 Task: Apply bold to title "Rate".
Action: Mouse pressed left at (61, 407)
Screenshot: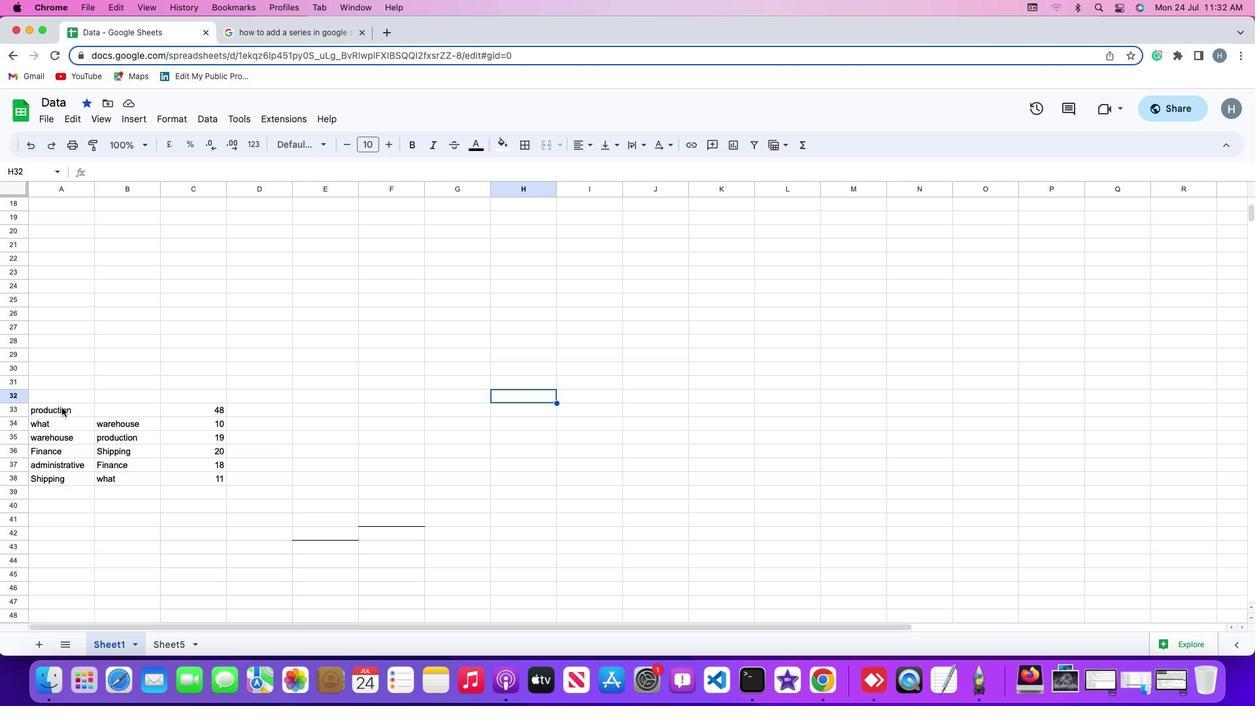 
Action: Mouse pressed left at (61, 407)
Screenshot: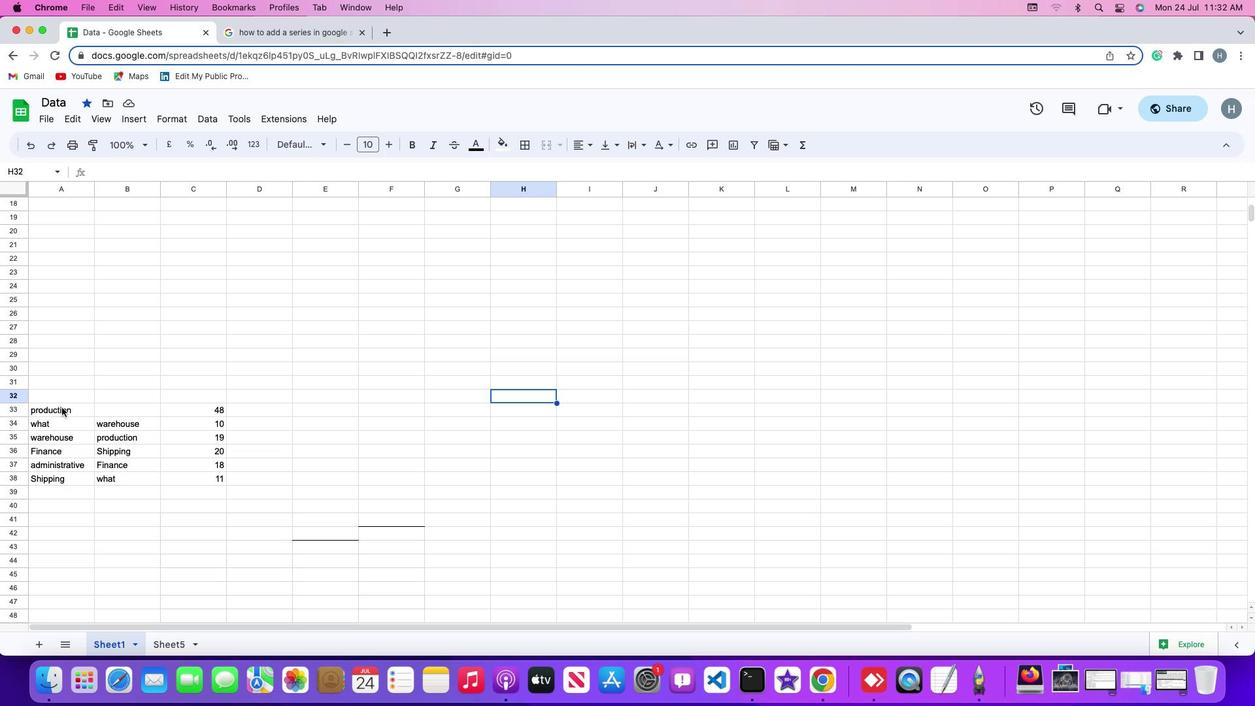 
Action: Mouse moved to (143, 120)
Screenshot: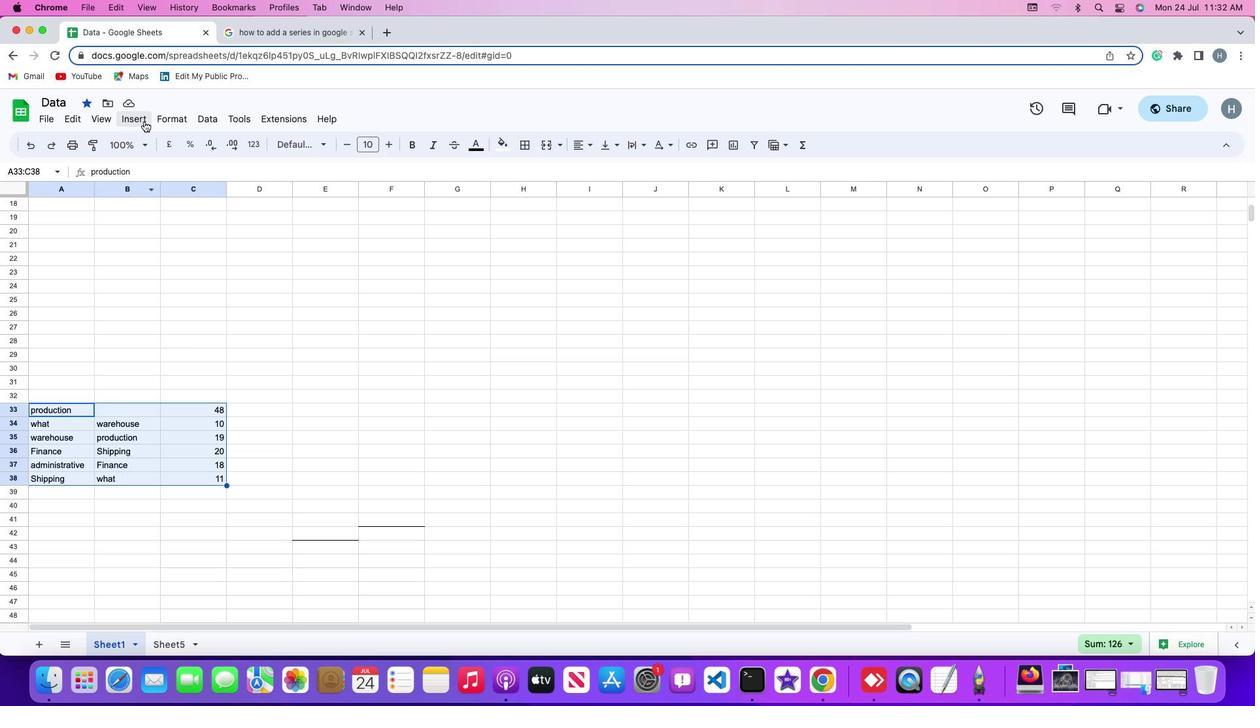 
Action: Mouse pressed left at (143, 120)
Screenshot: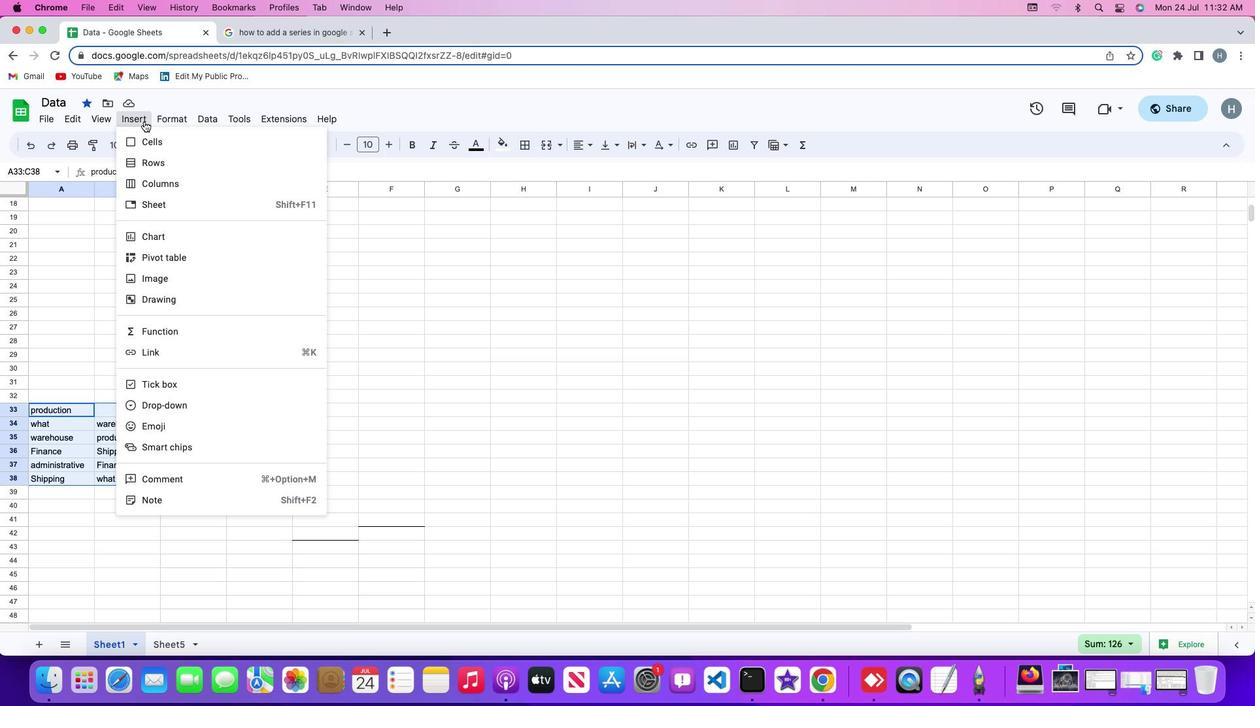 
Action: Mouse moved to (177, 235)
Screenshot: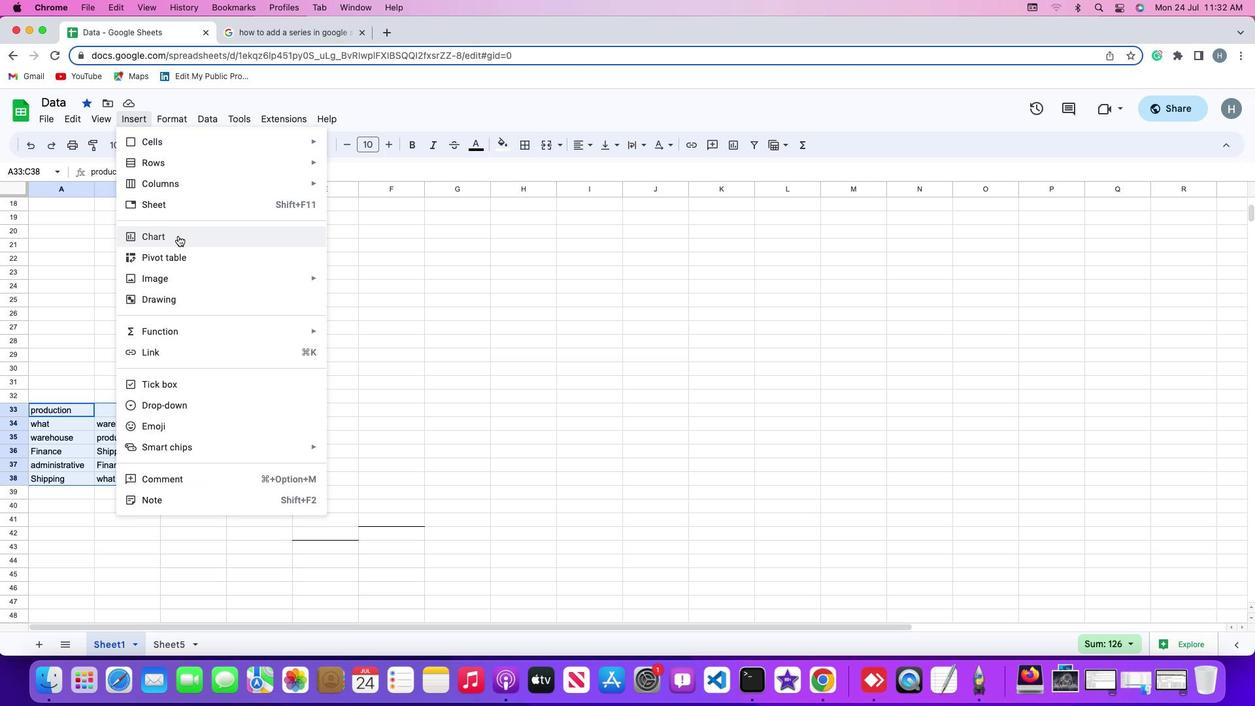 
Action: Mouse pressed left at (177, 235)
Screenshot: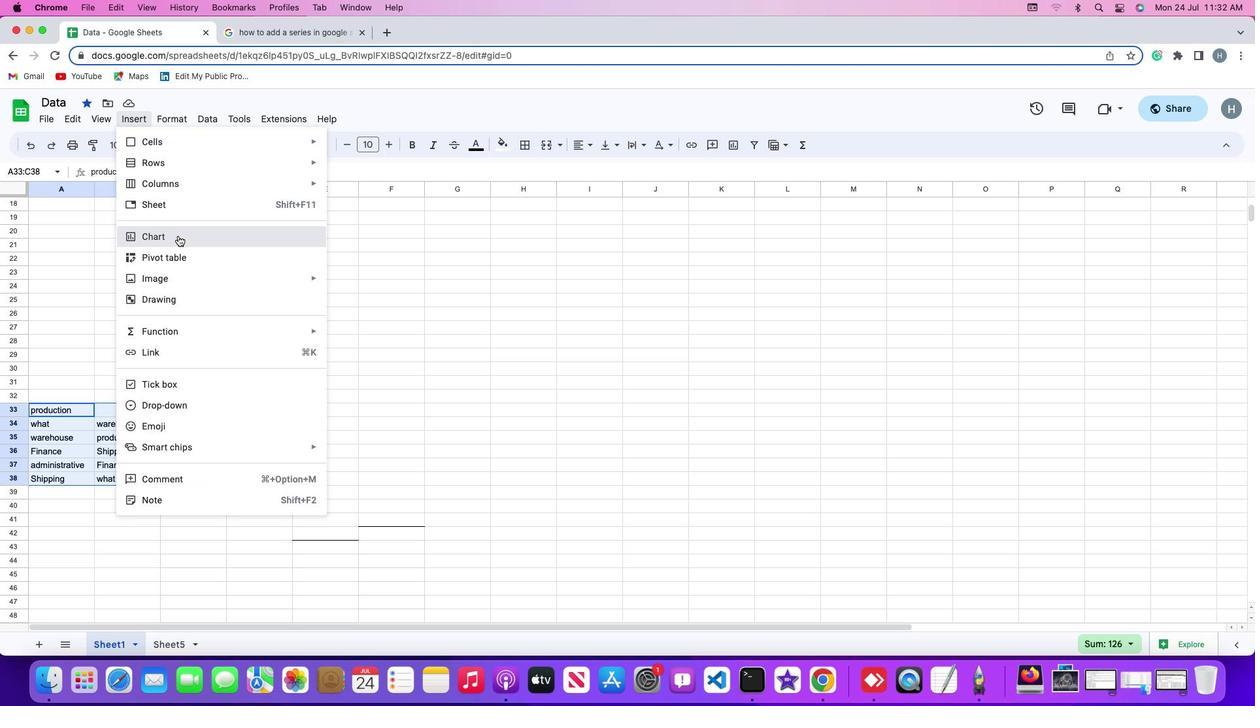 
Action: Mouse moved to (1193, 186)
Screenshot: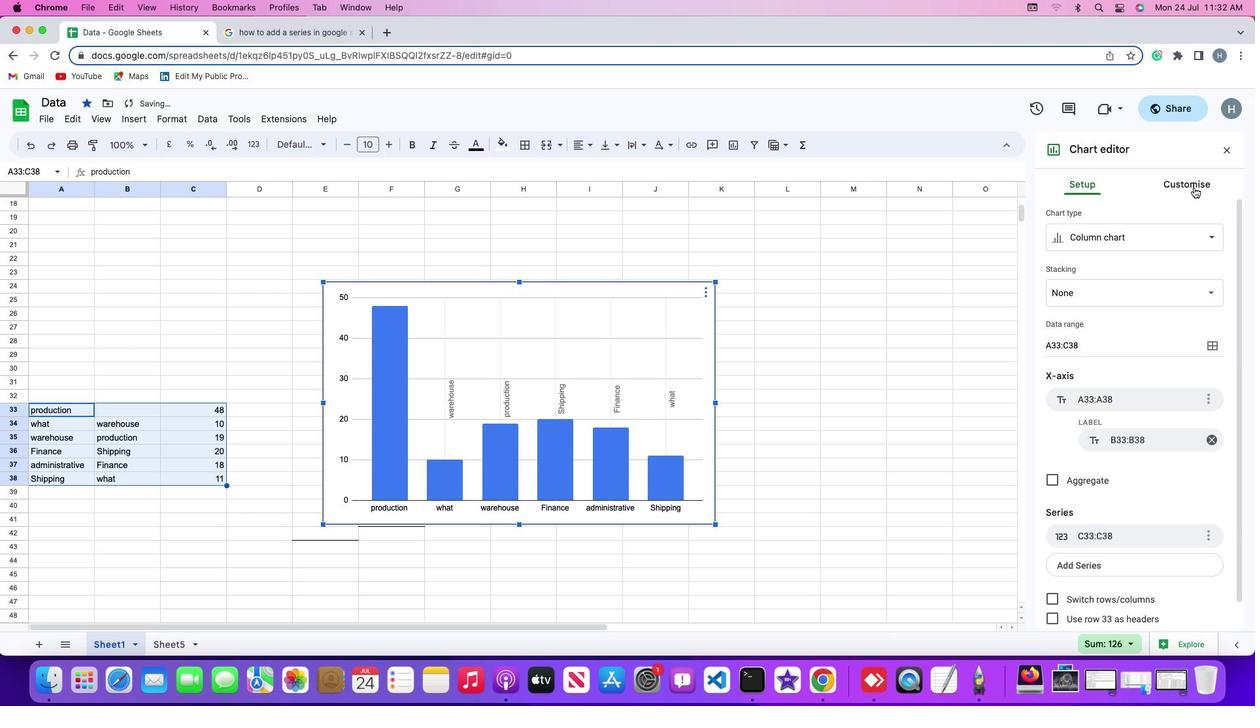 
Action: Mouse pressed left at (1193, 186)
Screenshot: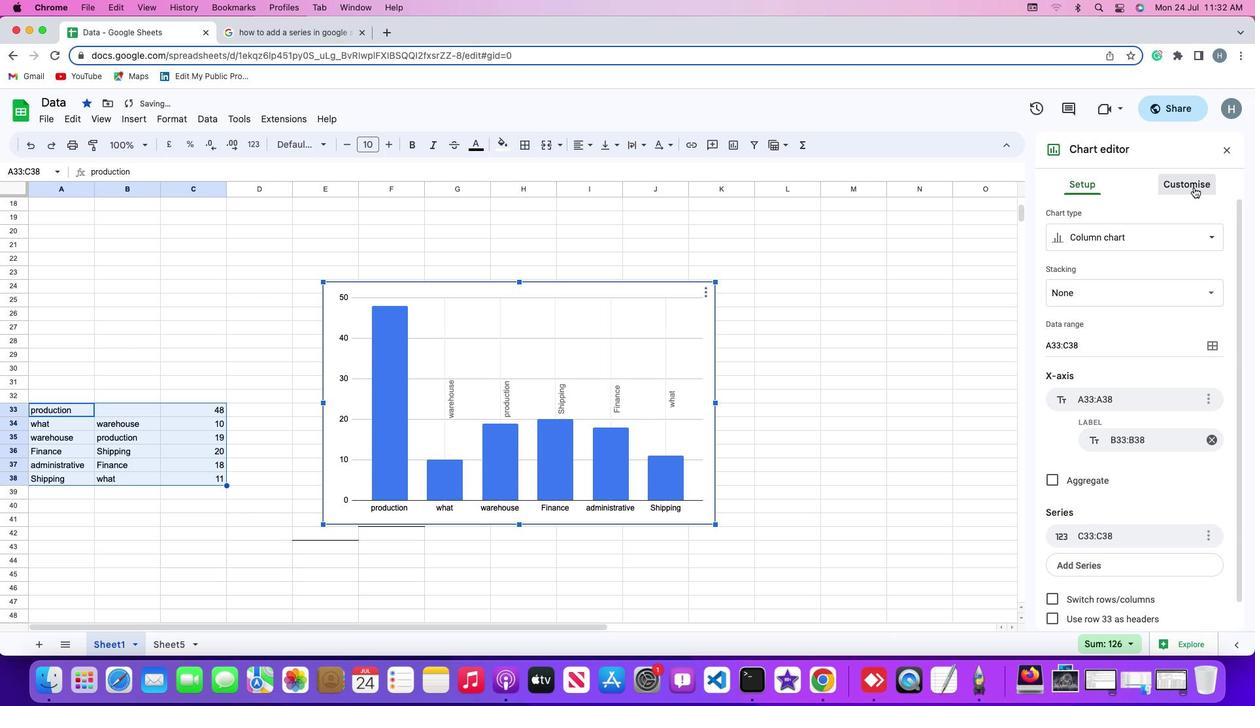 
Action: Mouse moved to (1113, 254)
Screenshot: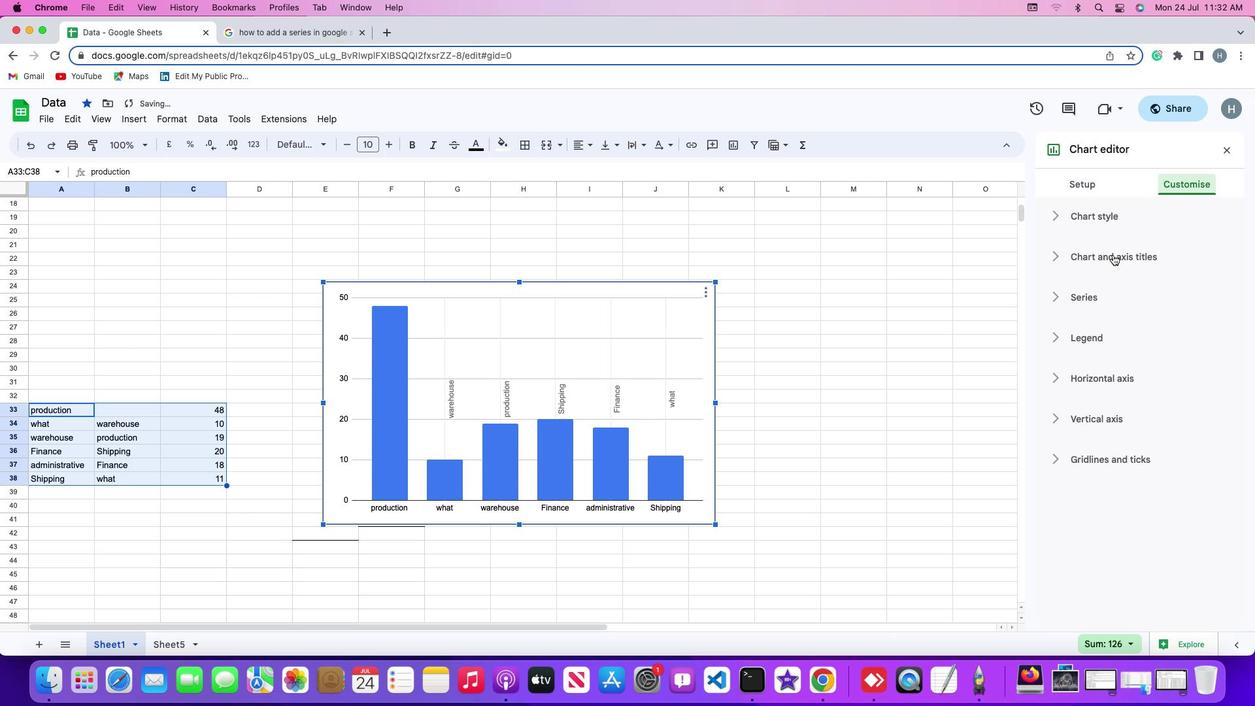 
Action: Mouse pressed left at (1113, 254)
Screenshot: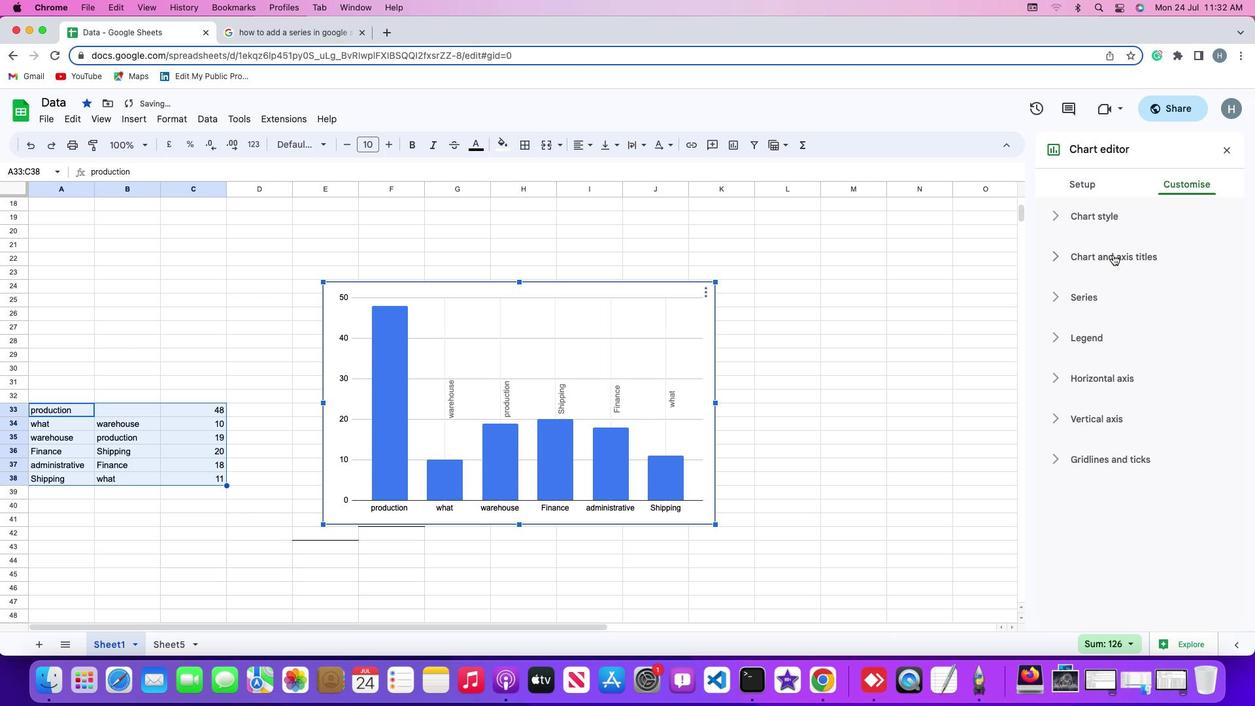 
Action: Mouse moved to (1121, 290)
Screenshot: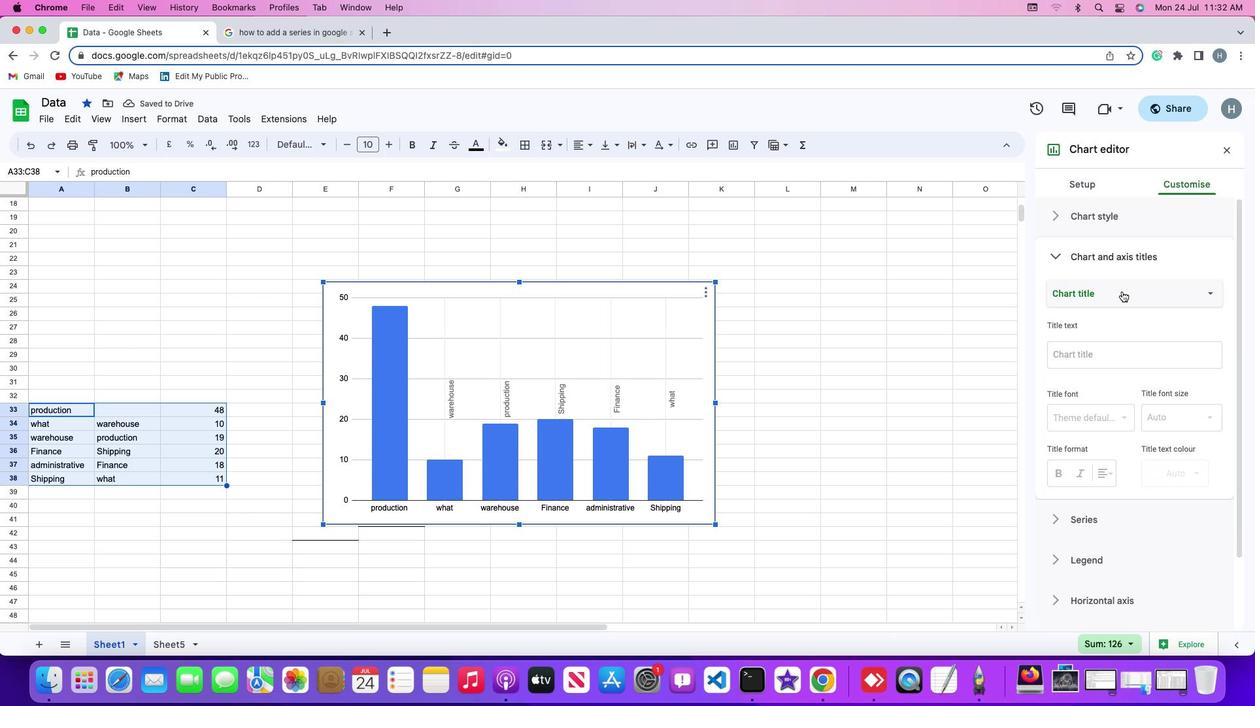 
Action: Mouse pressed left at (1121, 290)
Screenshot: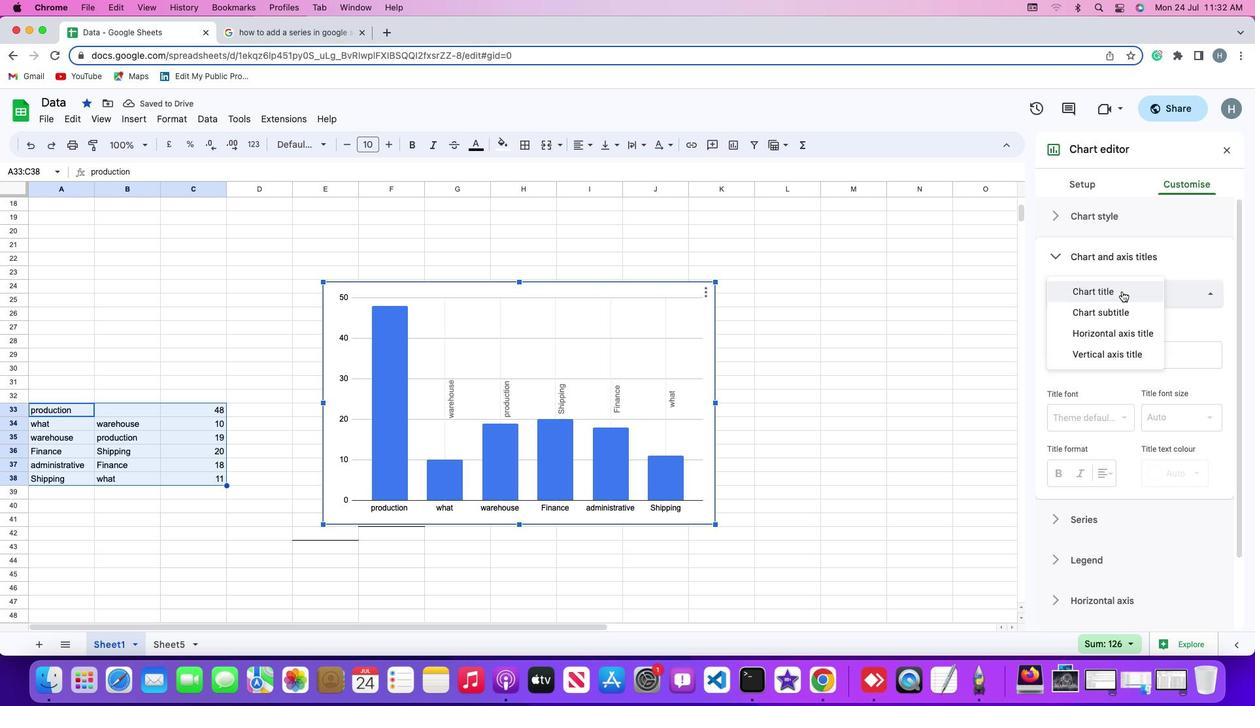 
Action: Mouse moved to (1125, 349)
Screenshot: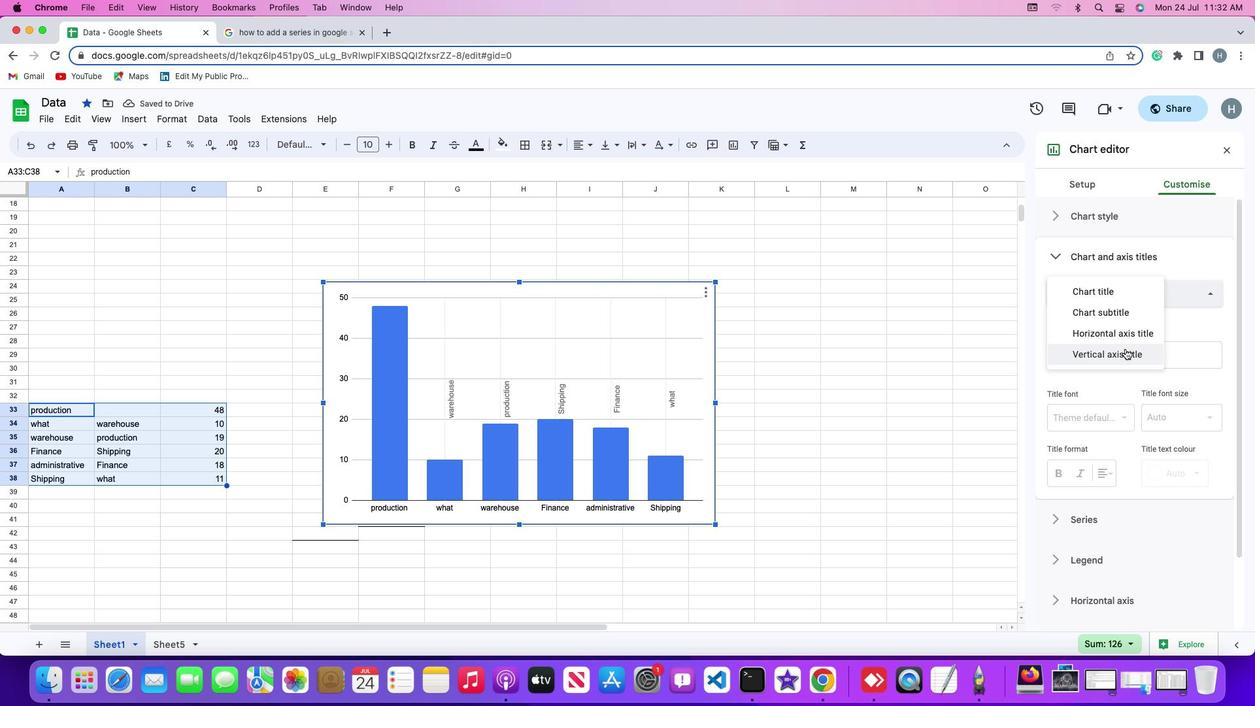 
Action: Mouse pressed left at (1125, 349)
Screenshot: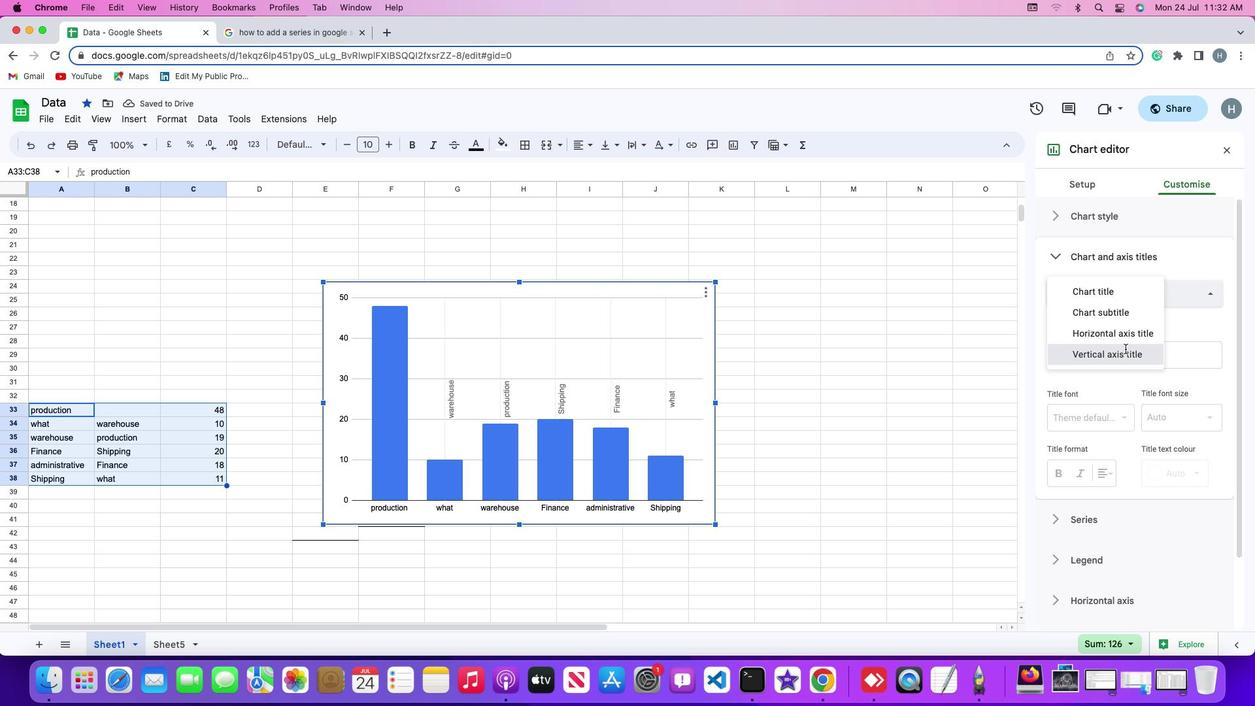 
Action: Mouse moved to (1127, 354)
Screenshot: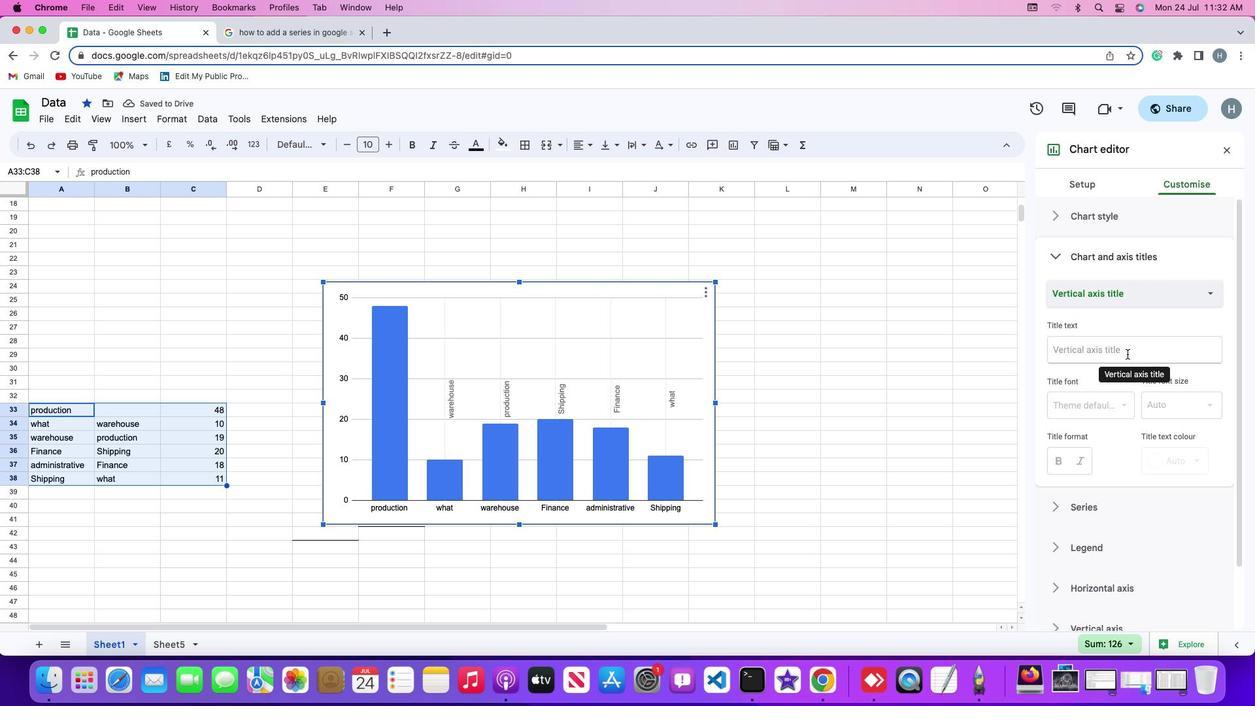 
Action: Mouse pressed left at (1127, 354)
Screenshot: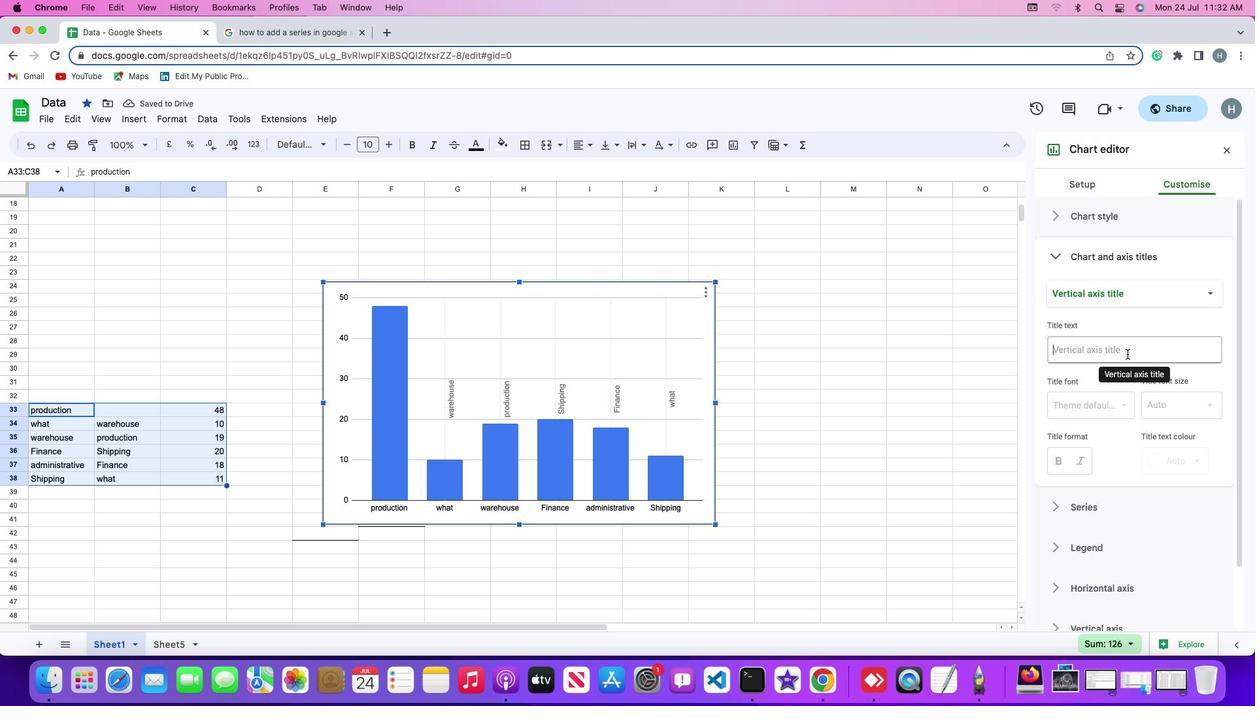 
Action: Mouse moved to (1131, 381)
Screenshot: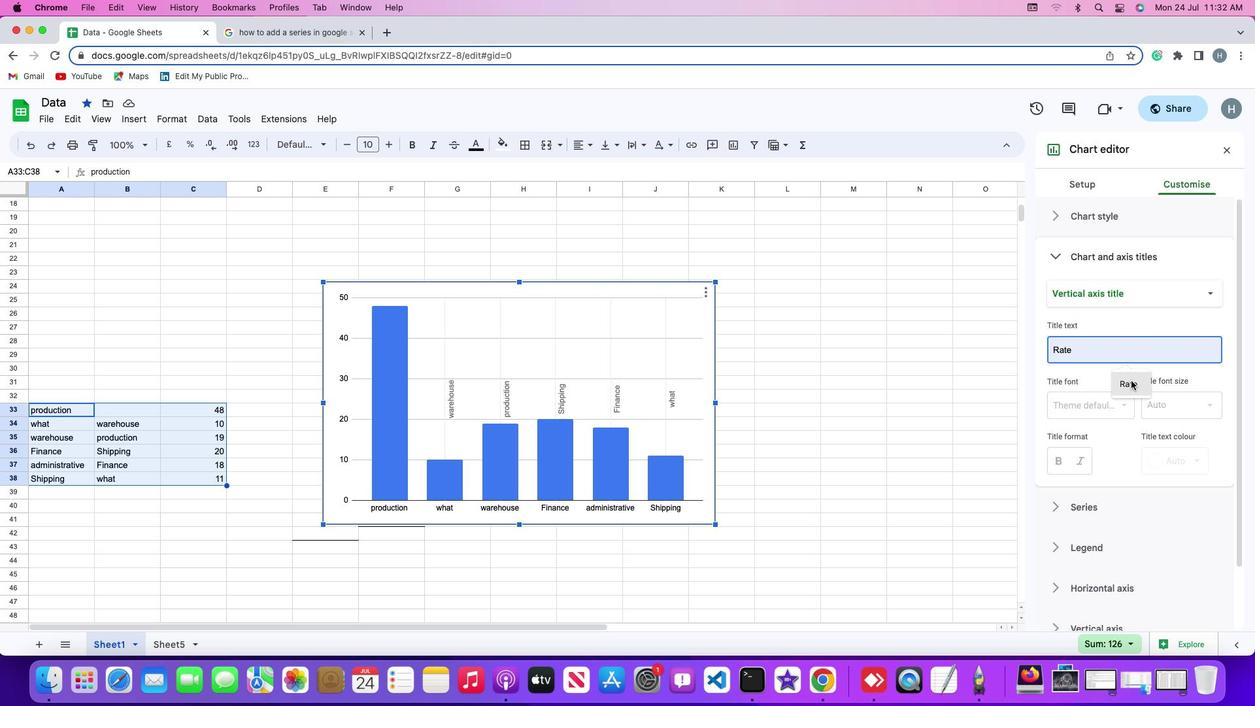 
Action: Mouse pressed left at (1131, 381)
Screenshot: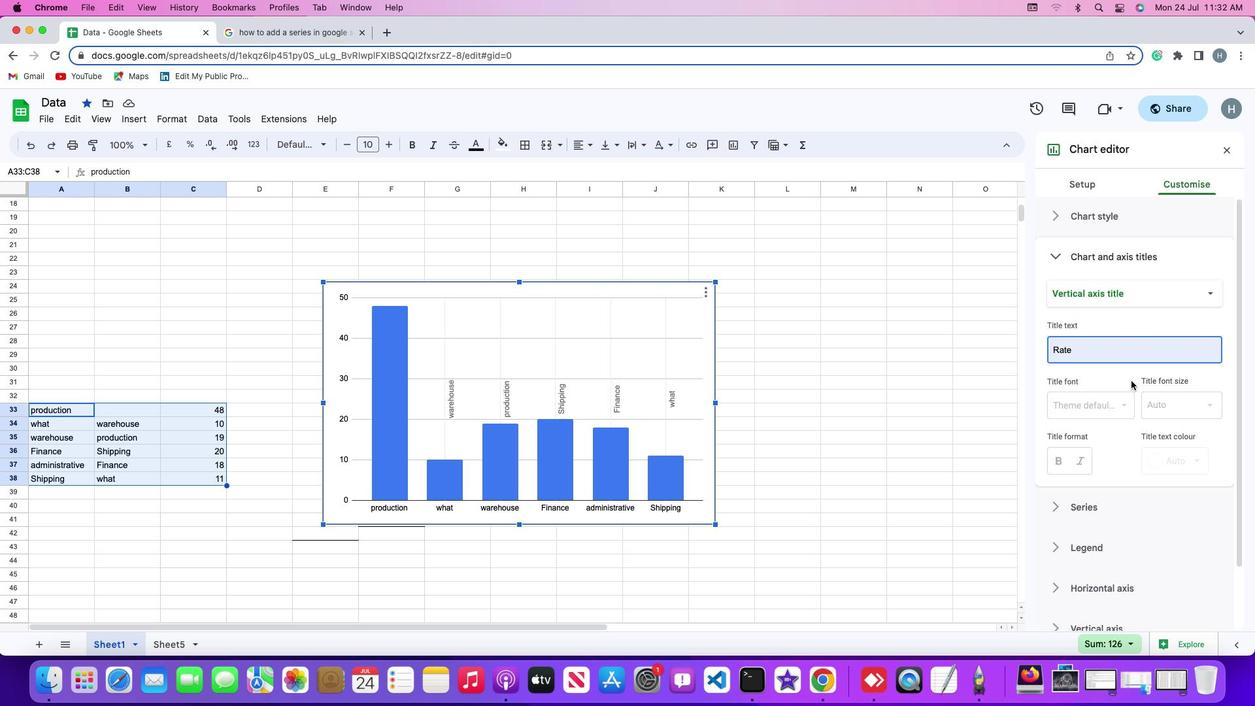 
Action: Mouse moved to (1062, 459)
Screenshot: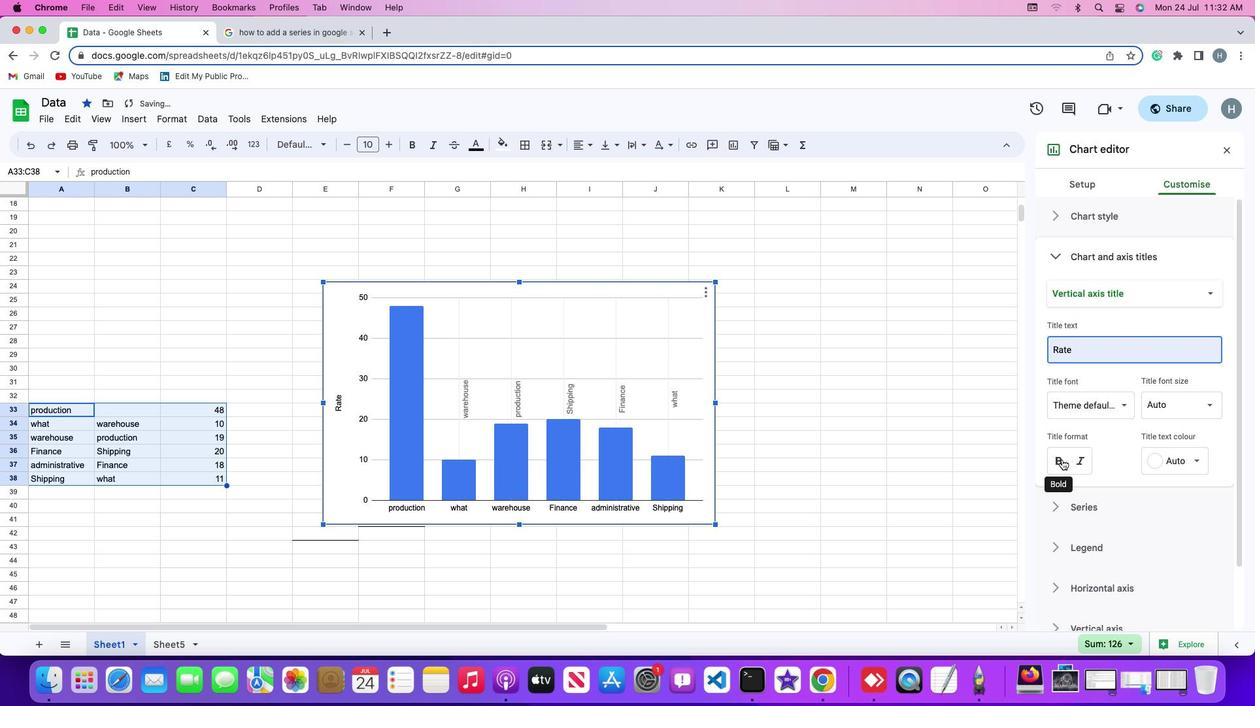 
Action: Mouse pressed left at (1062, 459)
Screenshot: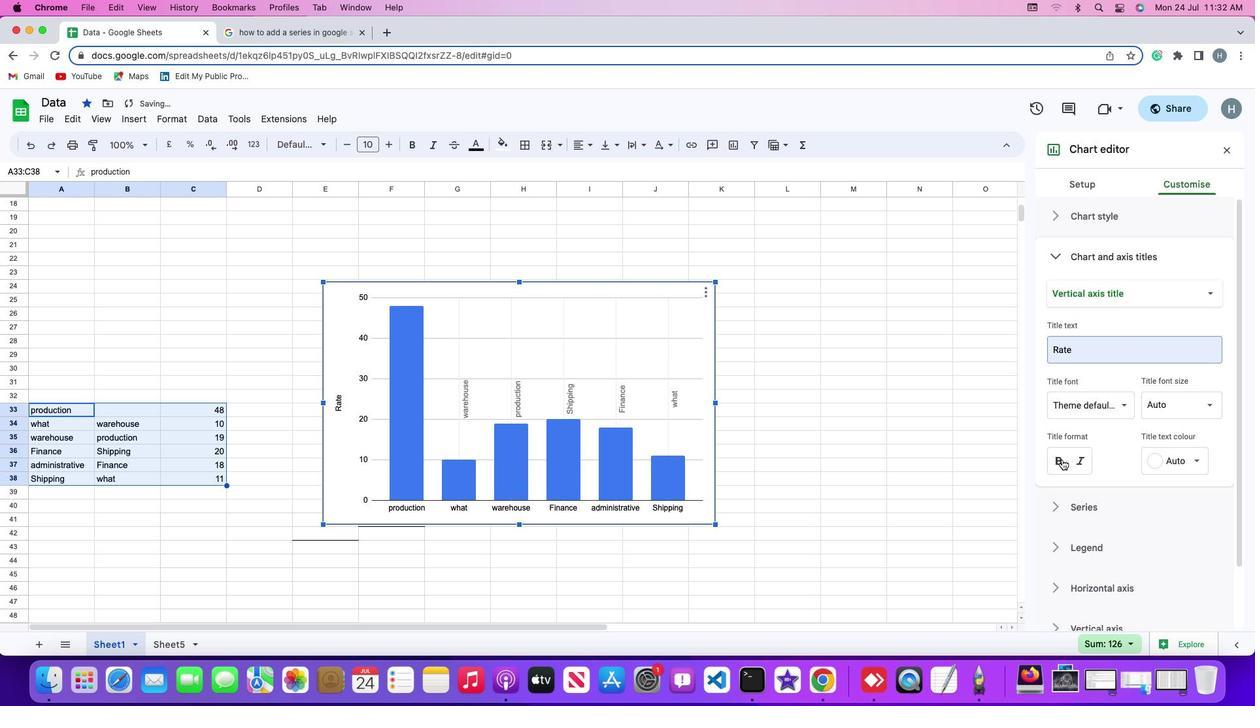 
Action: Mouse moved to (874, 418)
Screenshot: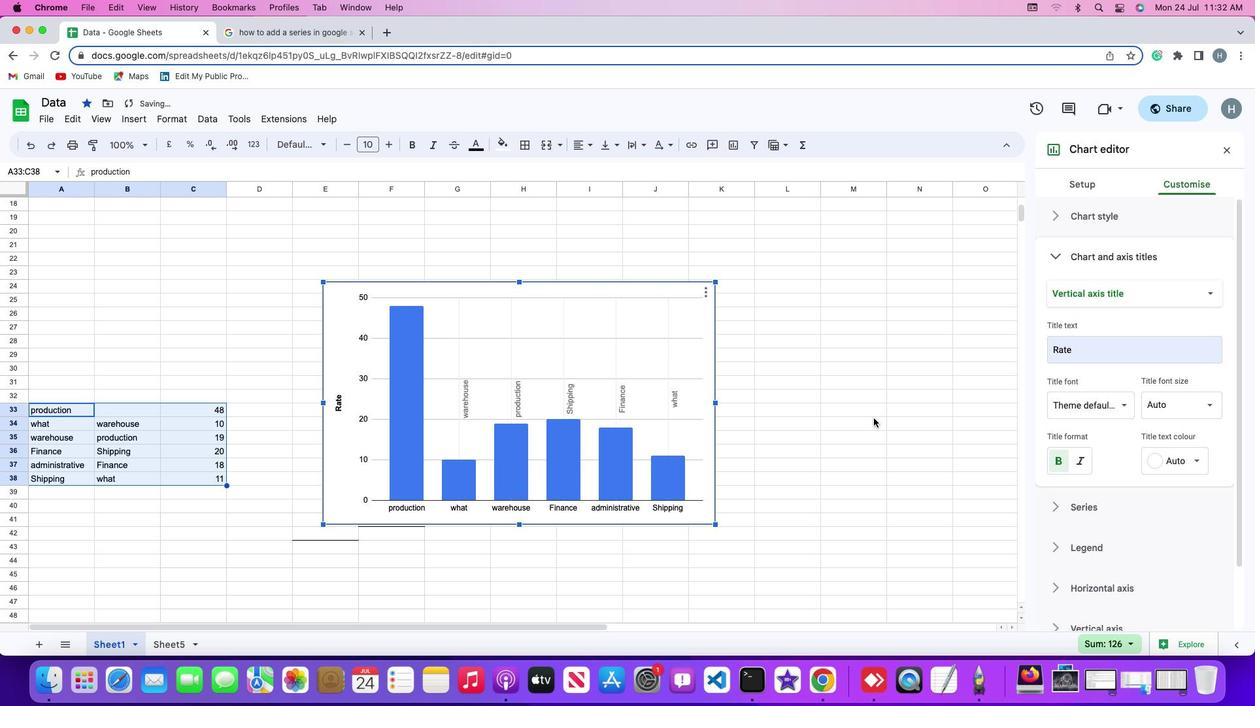 
